Task: Check the buying blogs.
Action: Mouse moved to (944, 185)
Screenshot: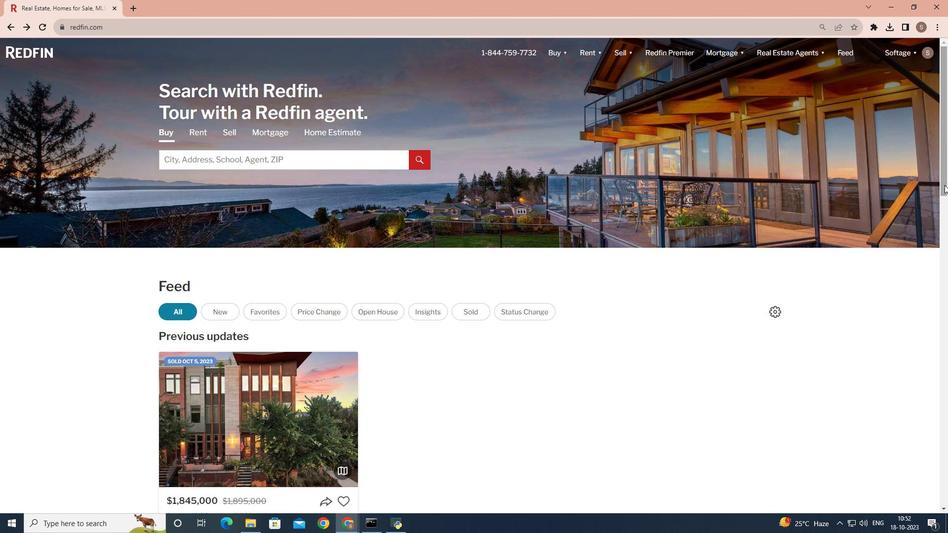 
Action: Mouse pressed left at (944, 185)
Screenshot: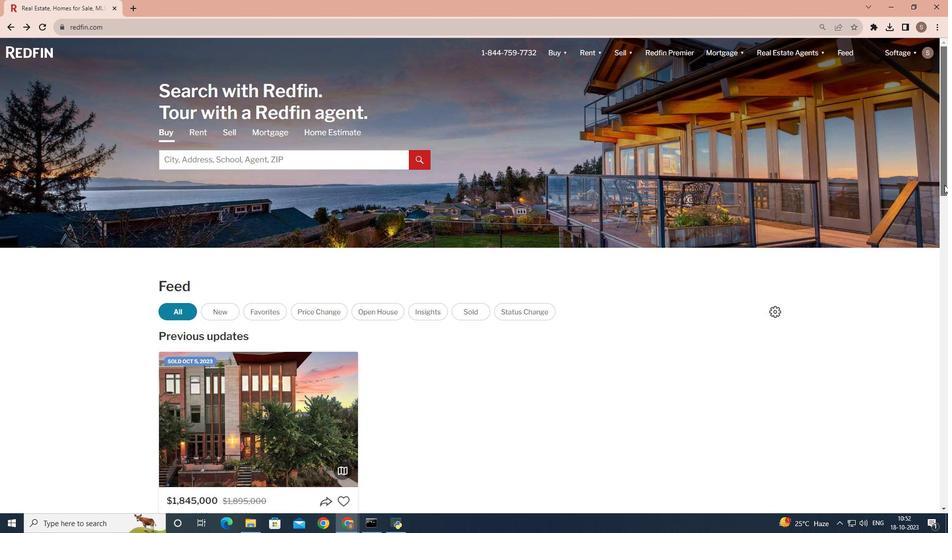 
Action: Mouse moved to (276, 436)
Screenshot: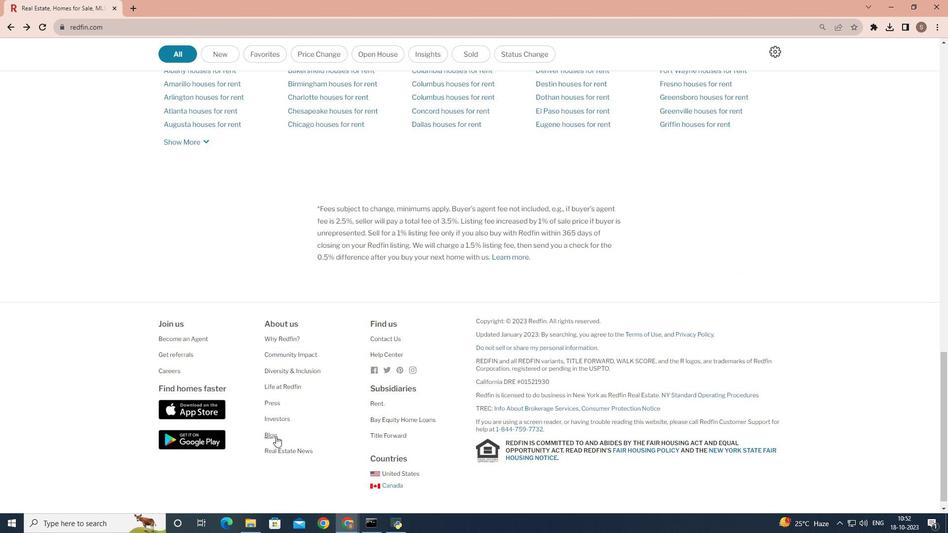 
Action: Mouse pressed left at (276, 436)
Screenshot: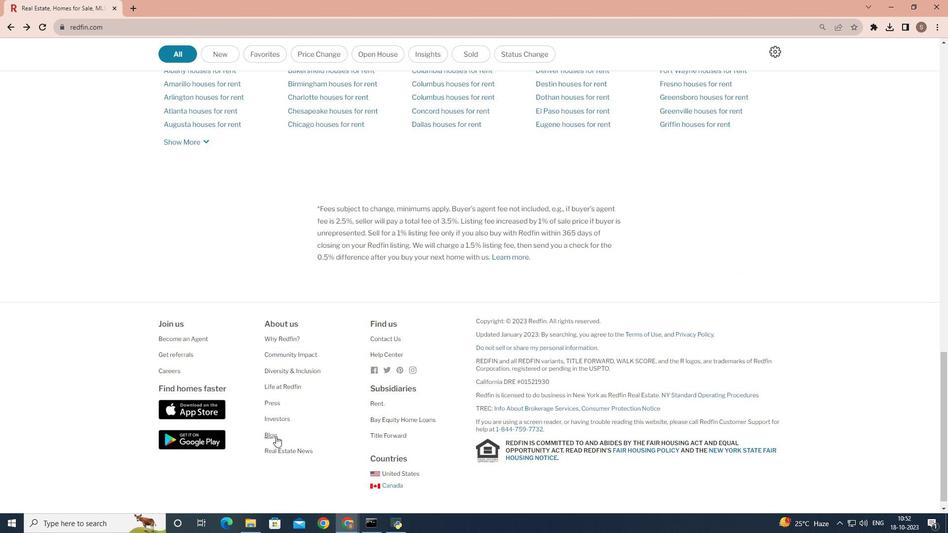 
Action: Mouse moved to (122, 106)
Screenshot: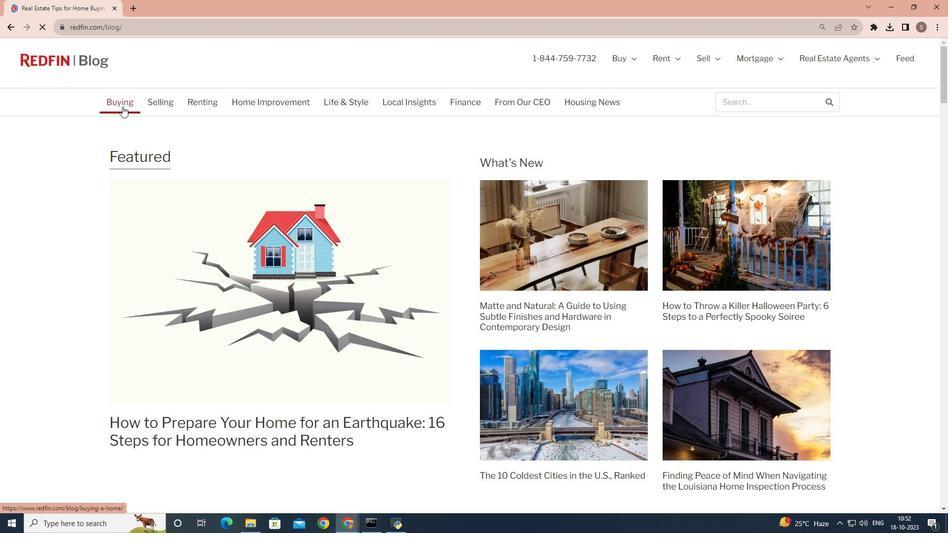 
Action: Mouse pressed left at (122, 106)
Screenshot: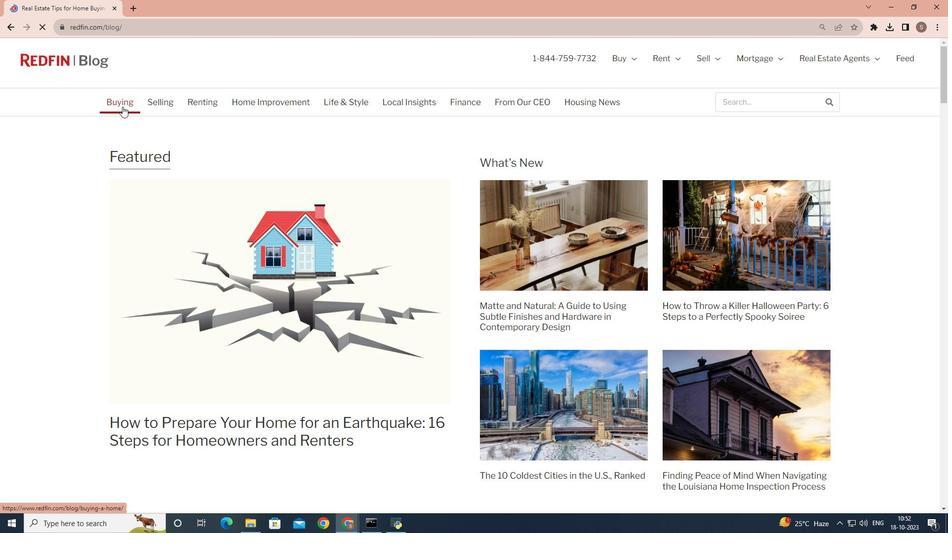 
